 Task: Add a signature Jose Hernandez containing Have a great National Environment Day, Jose Hernandez to email address softage.8@softage.net and add a folder Software development
Action: Mouse moved to (54, 103)
Screenshot: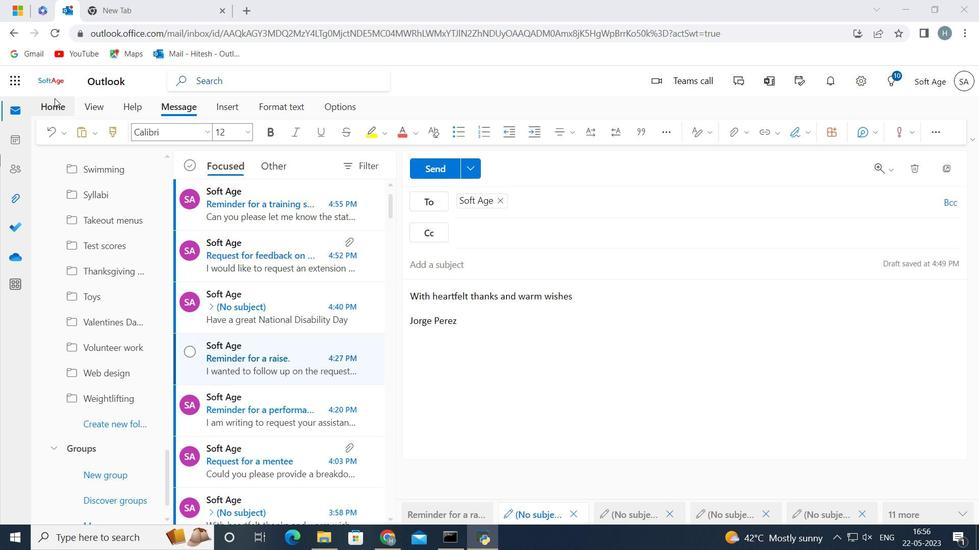 
Action: Mouse pressed left at (54, 103)
Screenshot: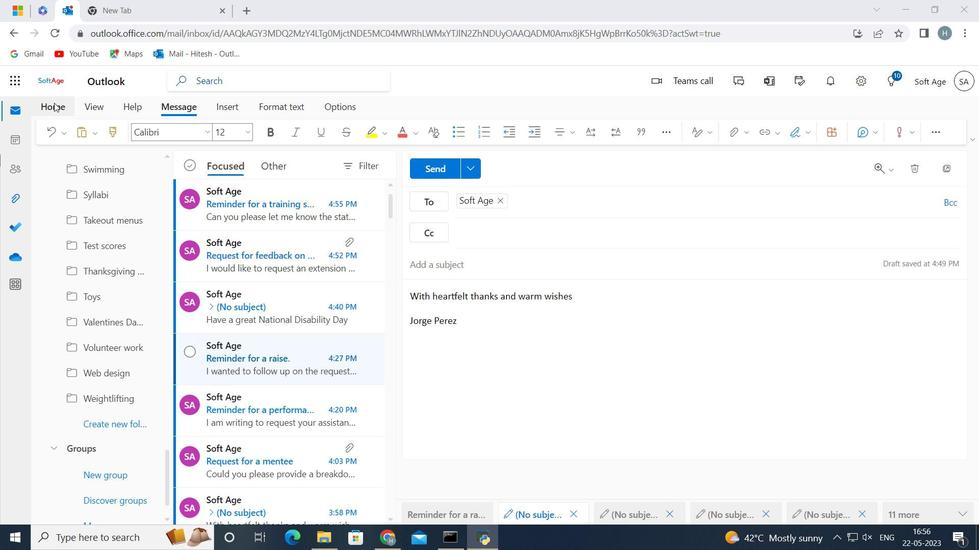 
Action: Mouse moved to (111, 127)
Screenshot: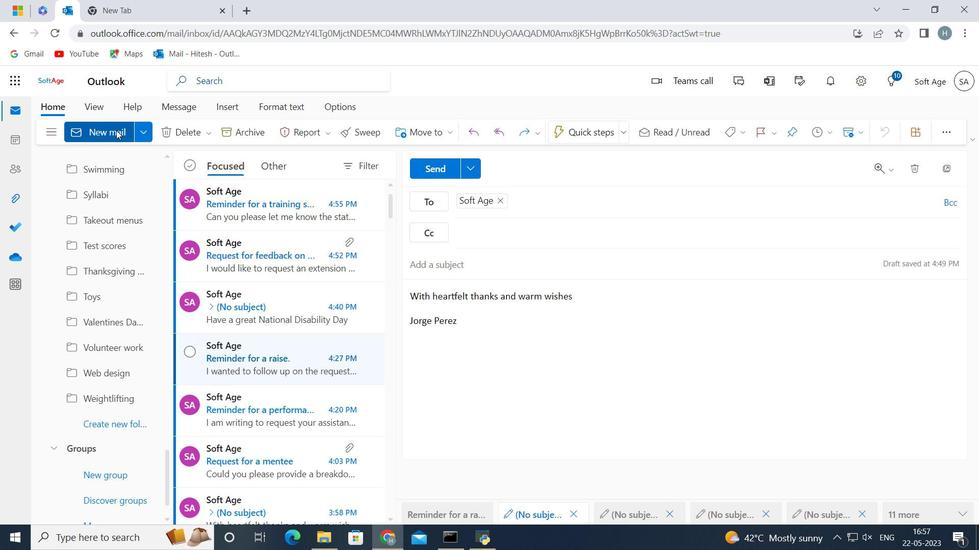 
Action: Mouse pressed left at (111, 127)
Screenshot: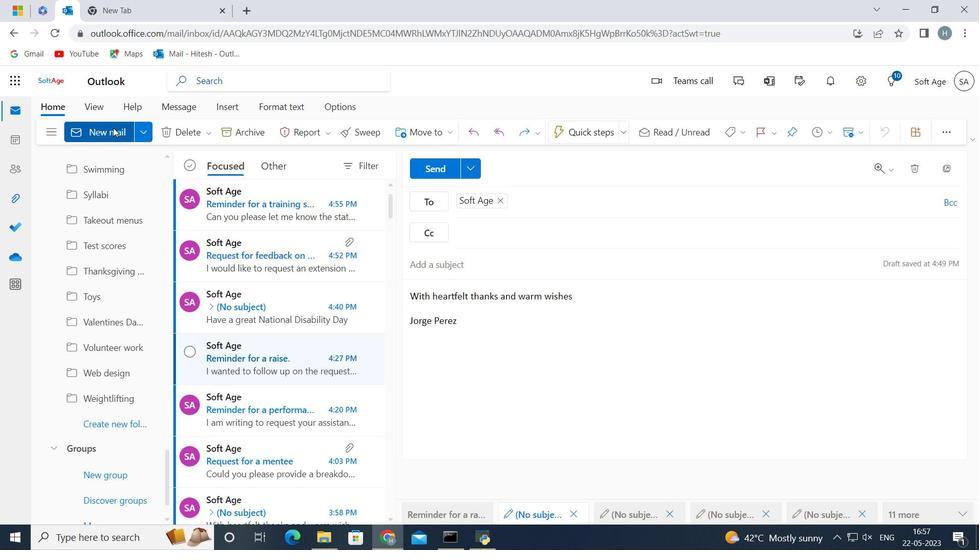 
Action: Mouse moved to (803, 132)
Screenshot: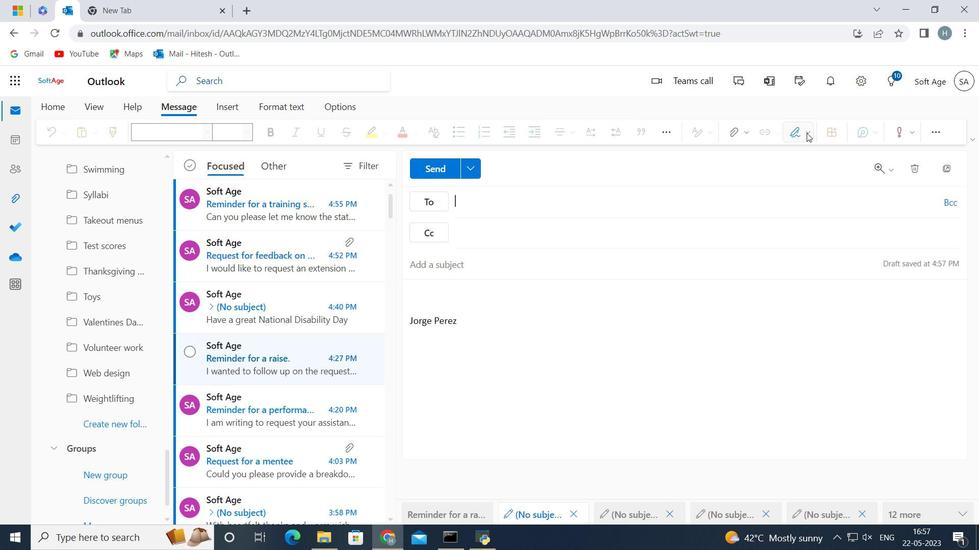 
Action: Mouse pressed left at (803, 132)
Screenshot: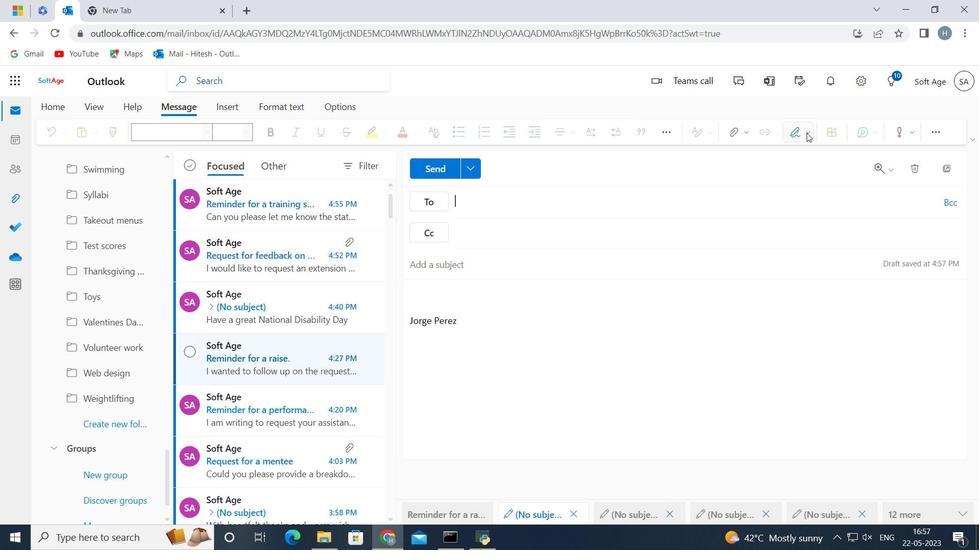 
Action: Mouse moved to (785, 181)
Screenshot: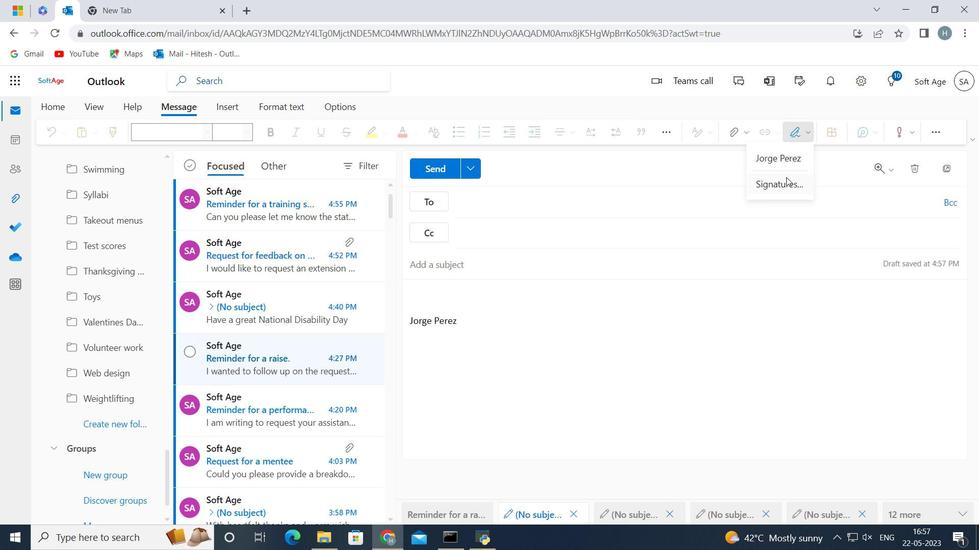 
Action: Mouse pressed left at (785, 181)
Screenshot: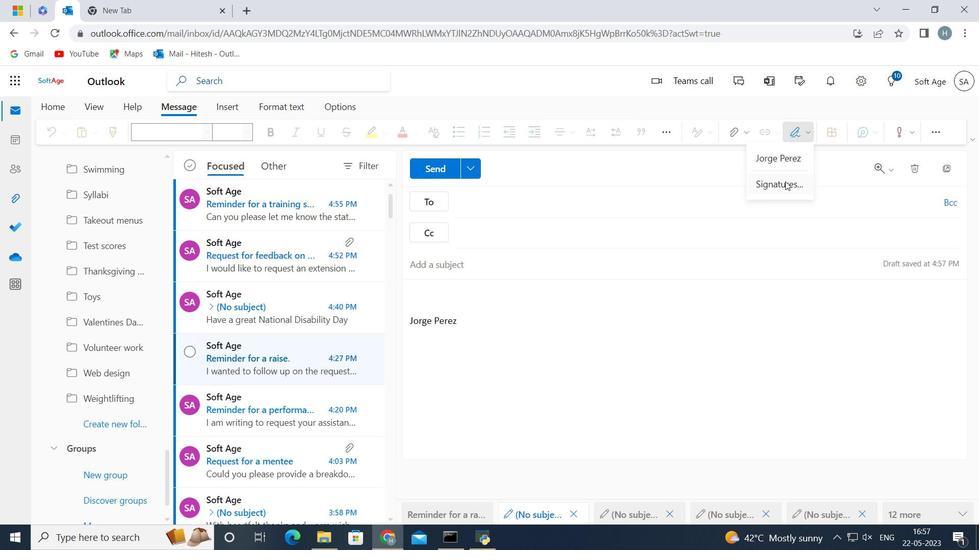 
Action: Mouse moved to (745, 230)
Screenshot: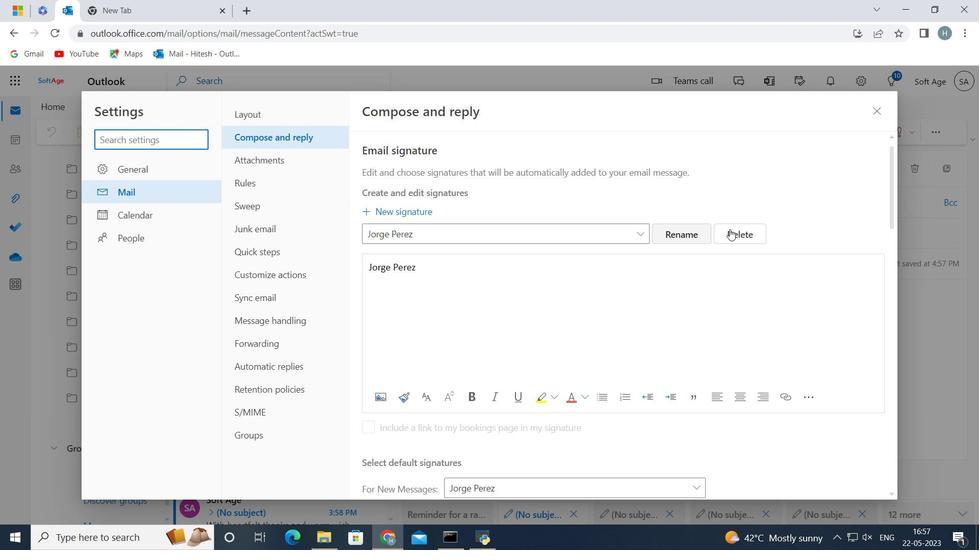 
Action: Mouse pressed left at (745, 230)
Screenshot: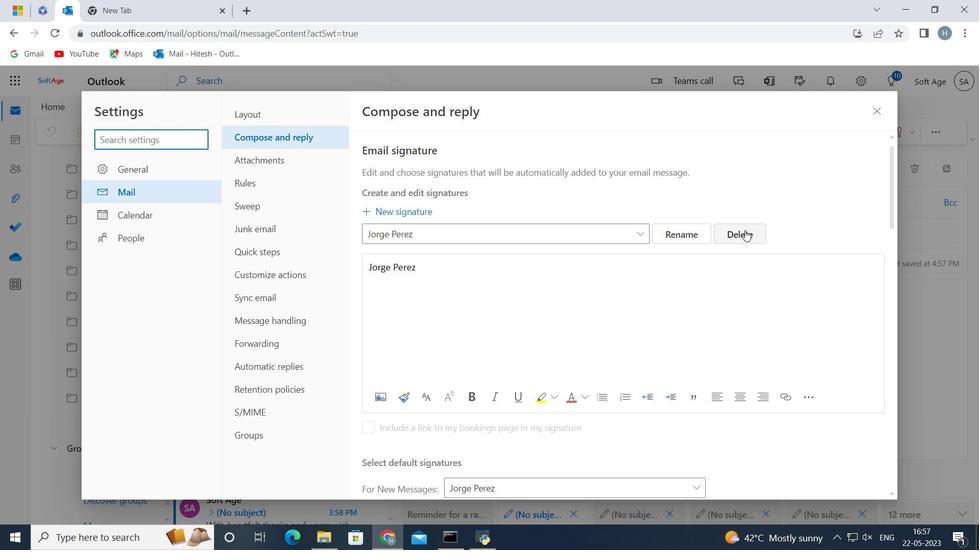 
Action: Mouse moved to (626, 233)
Screenshot: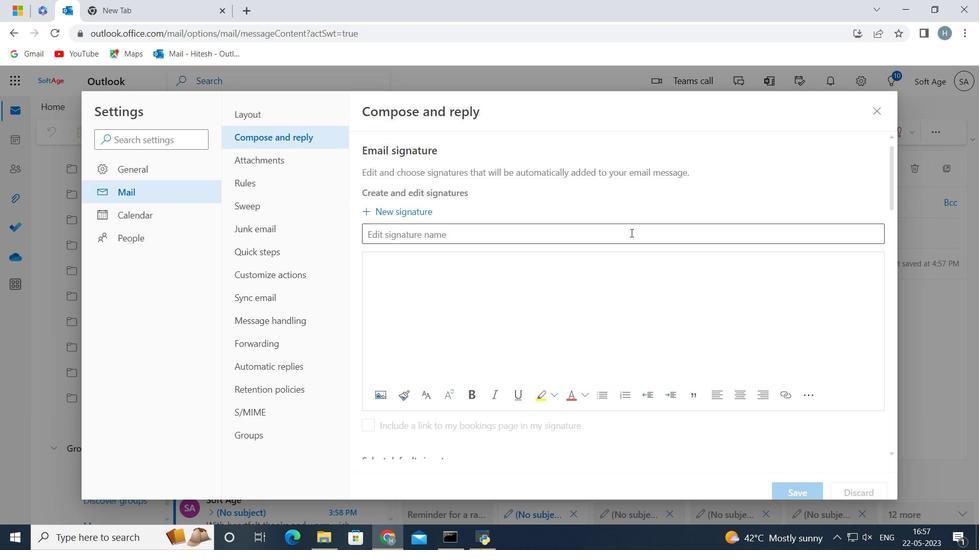 
Action: Mouse pressed left at (626, 233)
Screenshot: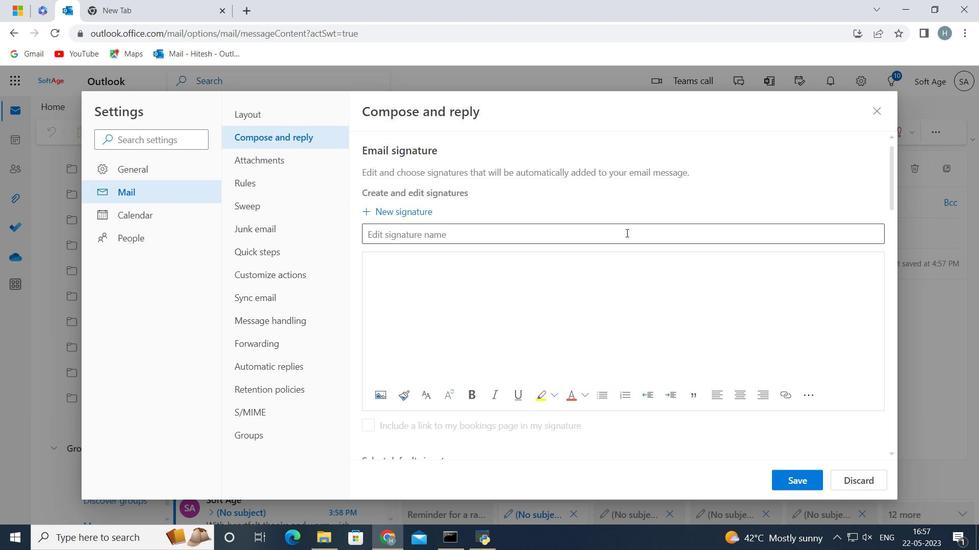
Action: Key pressed <Key.shift>Jose<Key.space><Key.shift>Hernandez<Key.space>
Screenshot: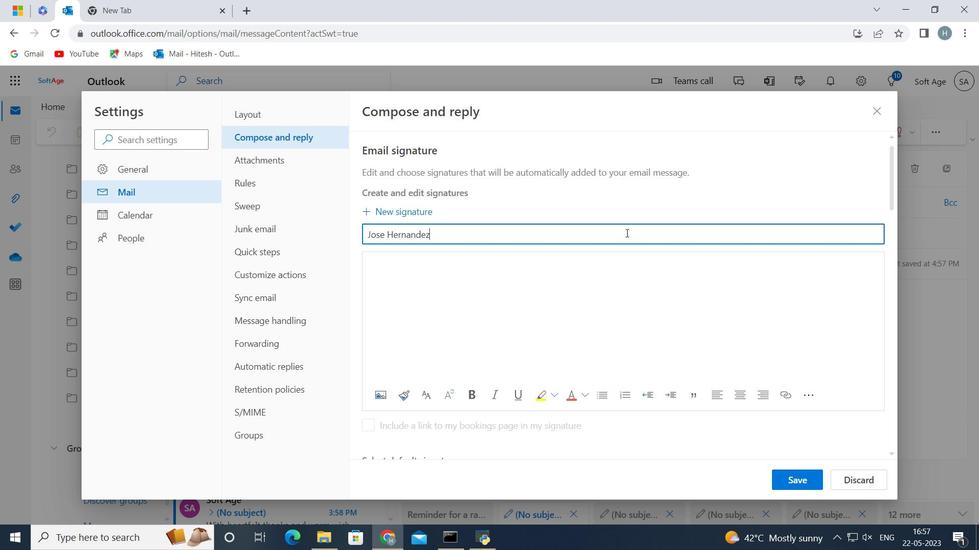 
Action: Mouse moved to (475, 272)
Screenshot: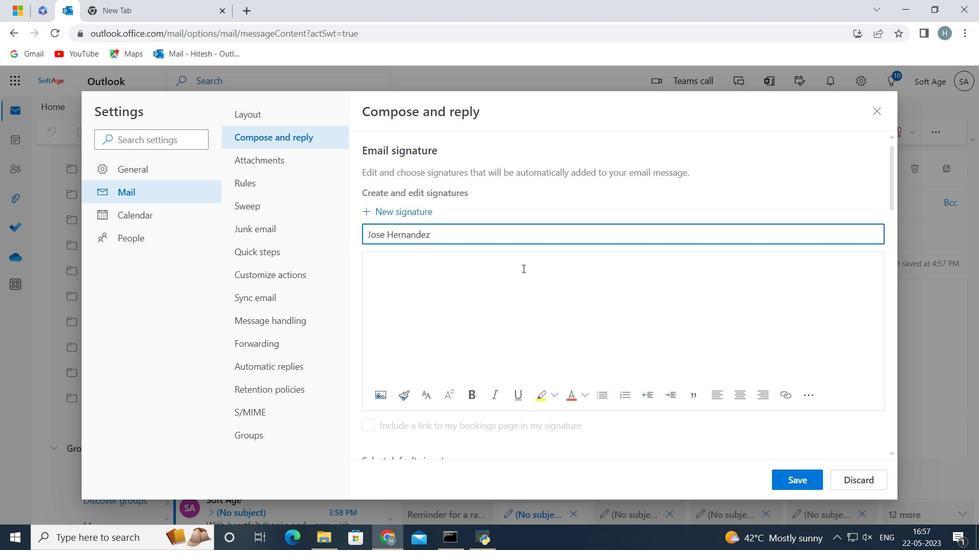 
Action: Mouse pressed left at (475, 272)
Screenshot: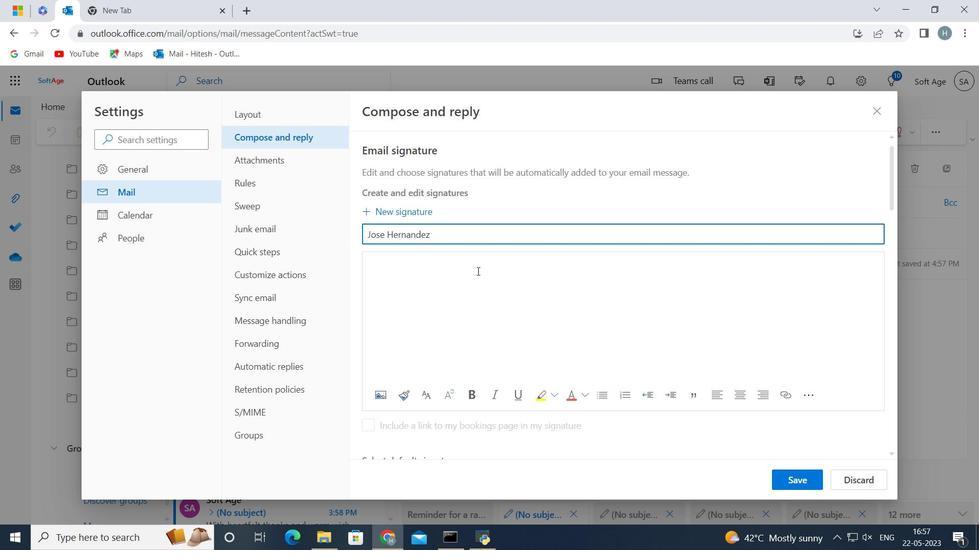
Action: Key pressed <Key.shift><Key.shift><Key.shift><Key.shift>Jose<Key.space><Key.shift><Key.shift><Key.shift><Key.shift><Key.shift><Key.shift><Key.shift>Hernandez
Screenshot: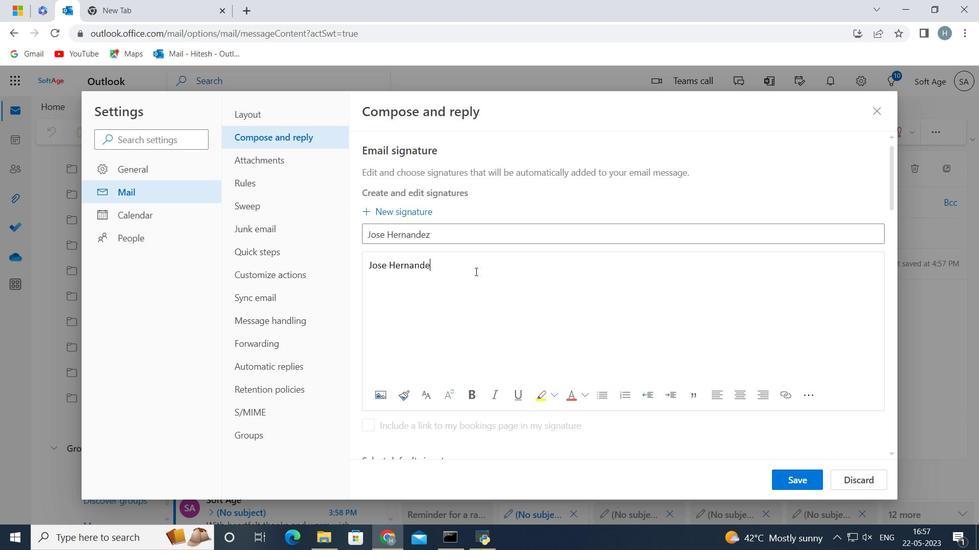 
Action: Mouse moved to (784, 475)
Screenshot: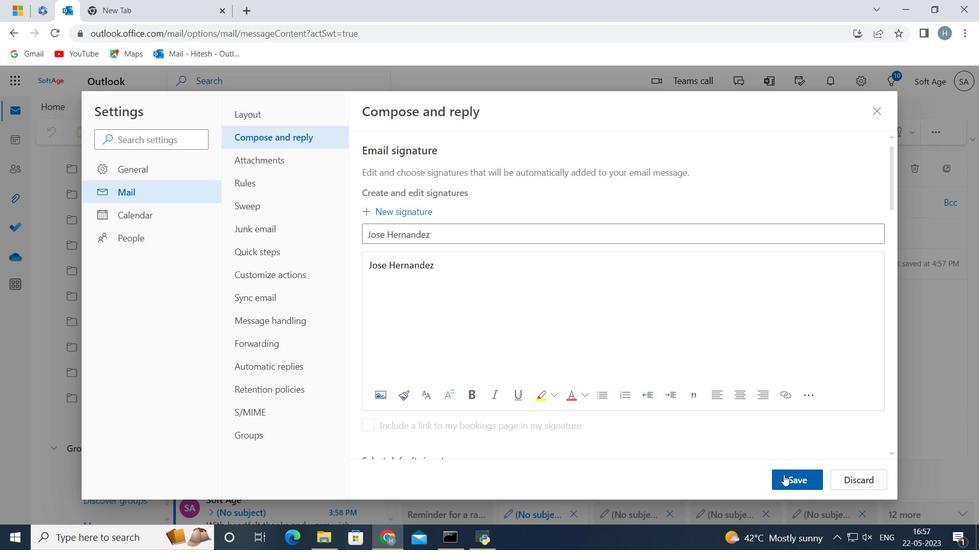 
Action: Mouse pressed left at (784, 475)
Screenshot: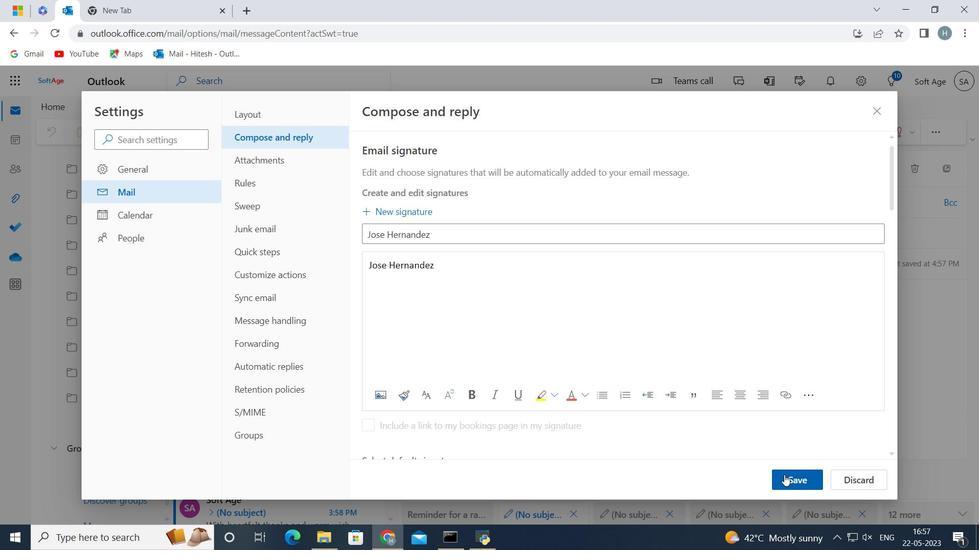 
Action: Mouse moved to (691, 307)
Screenshot: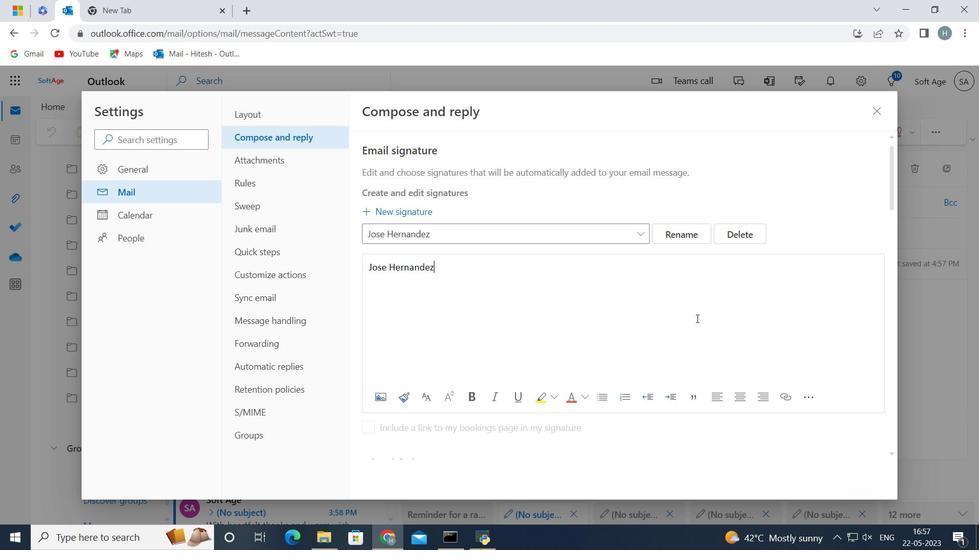 
Action: Mouse scrolled (691, 307) with delta (0, 0)
Screenshot: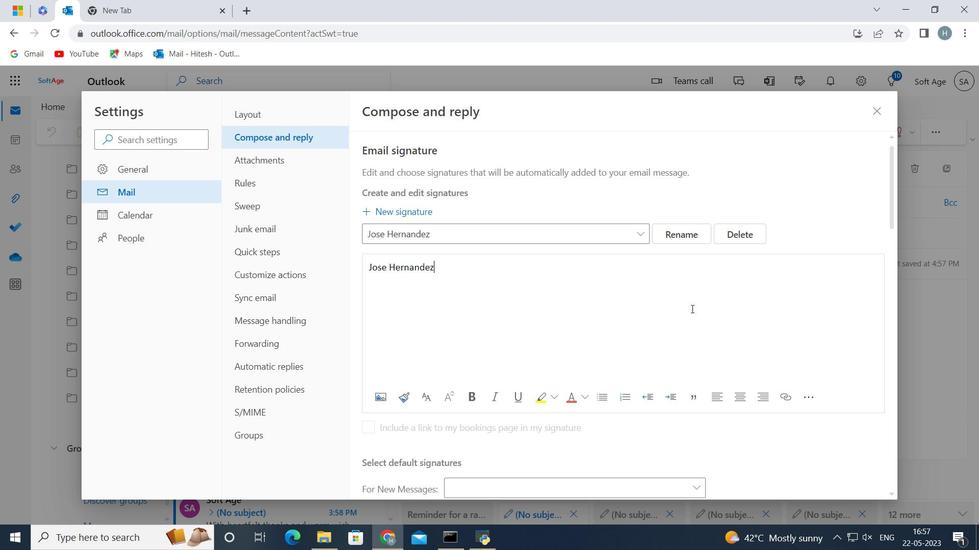 
Action: Mouse scrolled (691, 307) with delta (0, 0)
Screenshot: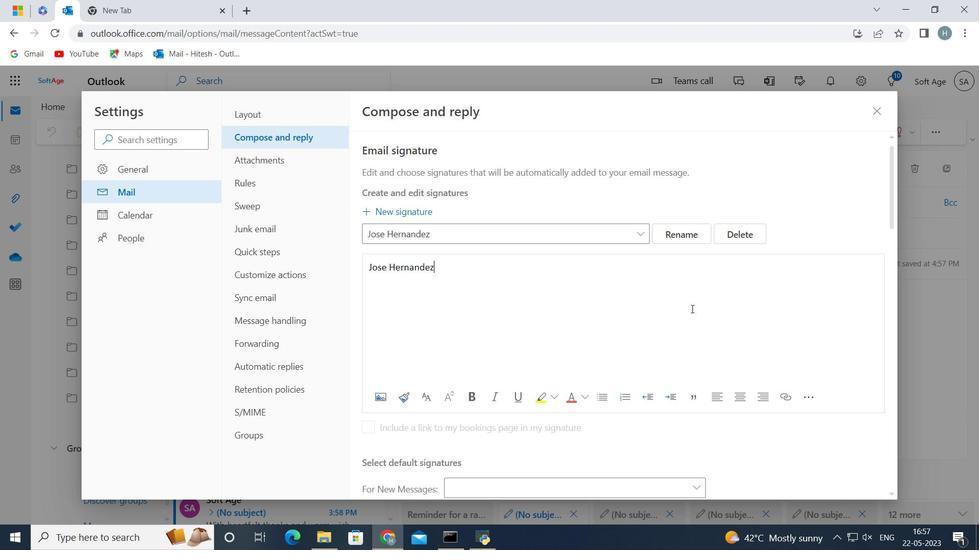 
Action: Mouse scrolled (691, 307) with delta (0, 0)
Screenshot: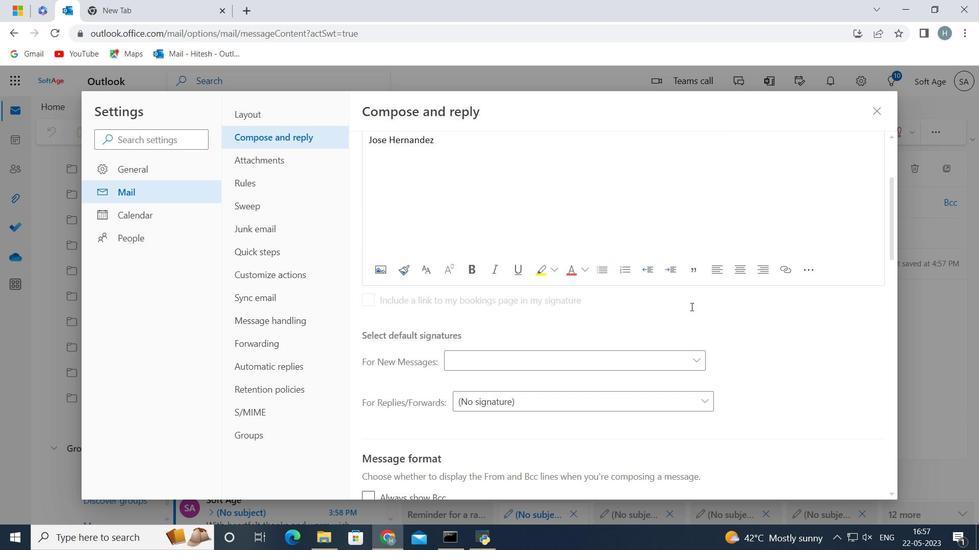
Action: Mouse scrolled (691, 307) with delta (0, 0)
Screenshot: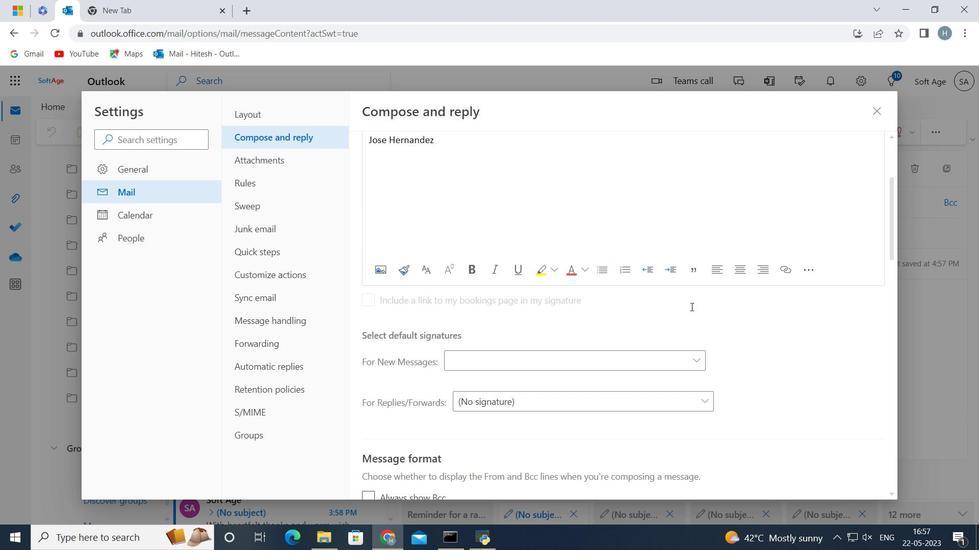 
Action: Mouse moved to (684, 232)
Screenshot: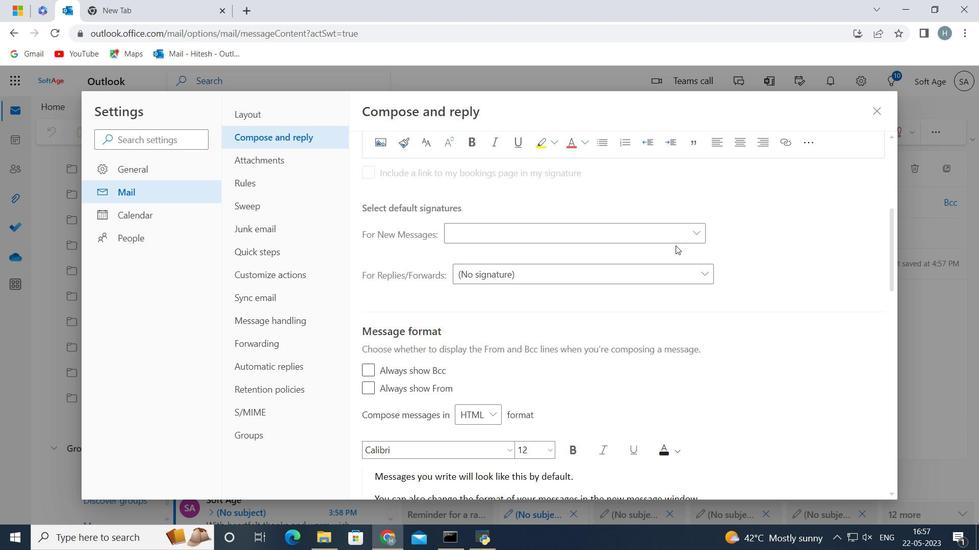 
Action: Mouse pressed left at (684, 232)
Screenshot: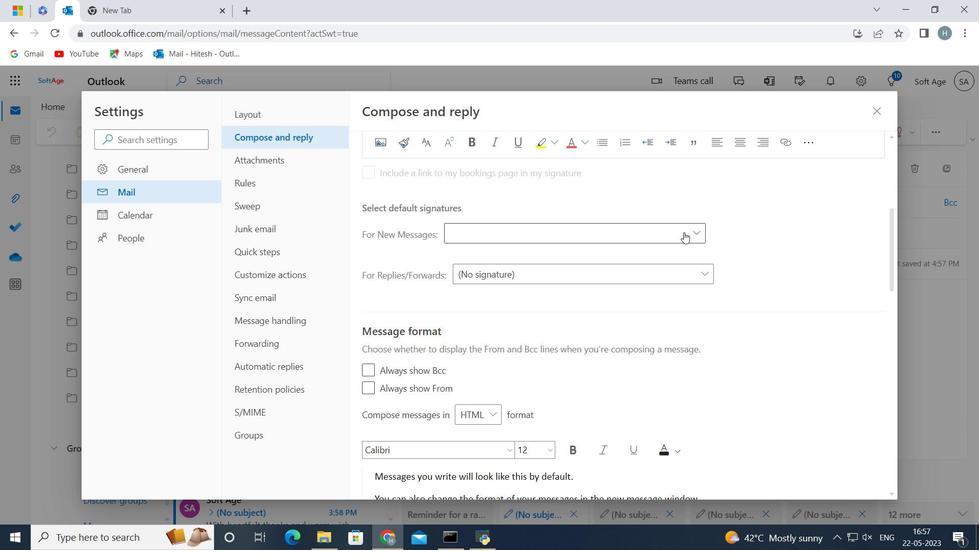 
Action: Mouse moved to (665, 280)
Screenshot: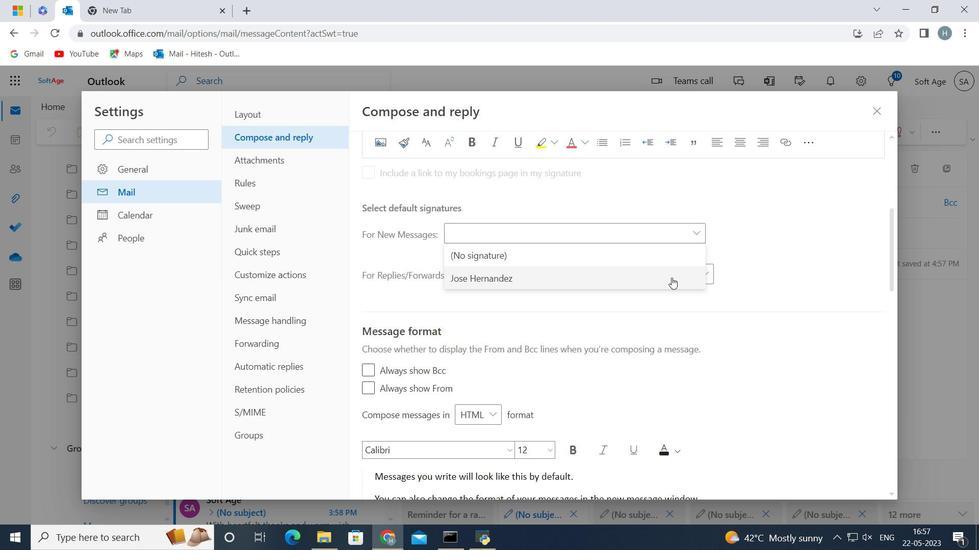 
Action: Mouse pressed left at (665, 280)
Screenshot: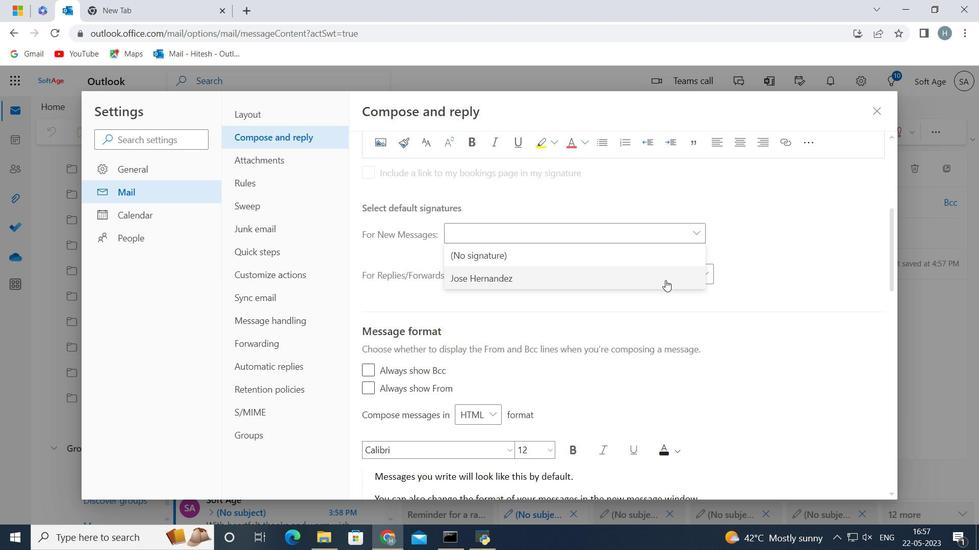 
Action: Mouse moved to (781, 478)
Screenshot: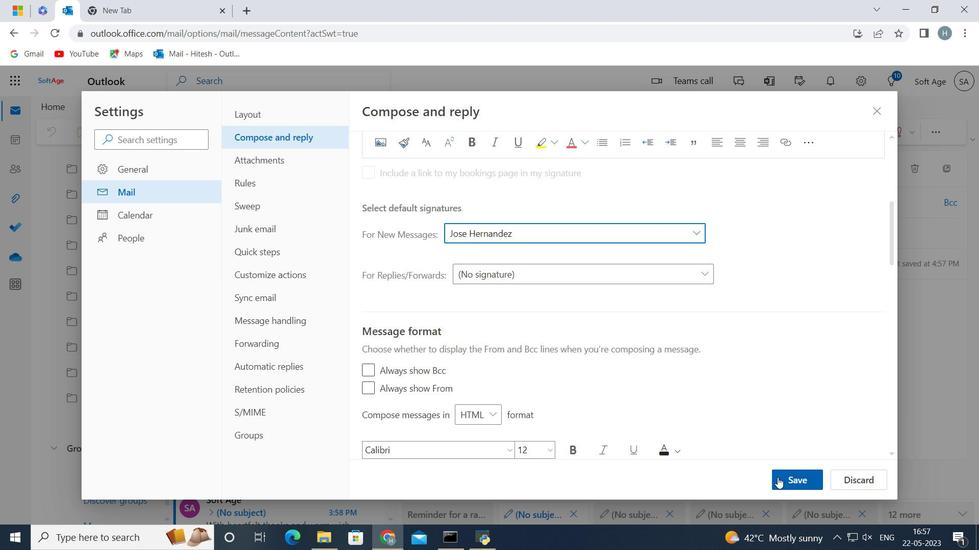 
Action: Mouse pressed left at (781, 478)
Screenshot: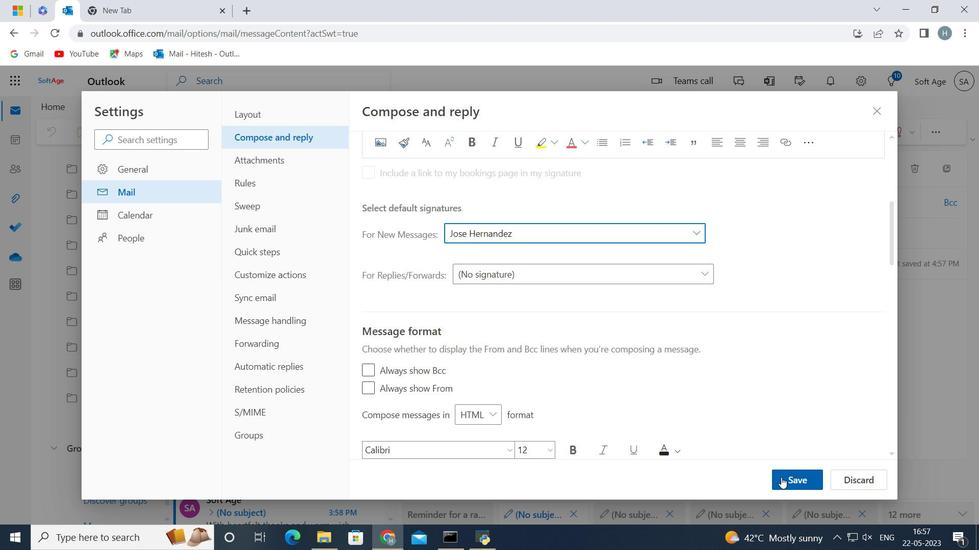 
Action: Mouse moved to (879, 110)
Screenshot: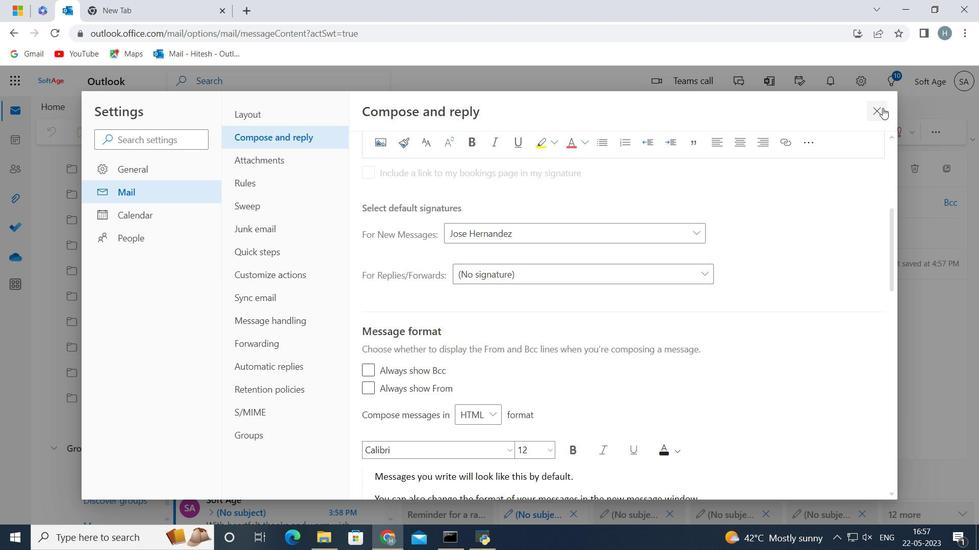 
Action: Mouse pressed left at (879, 110)
Screenshot: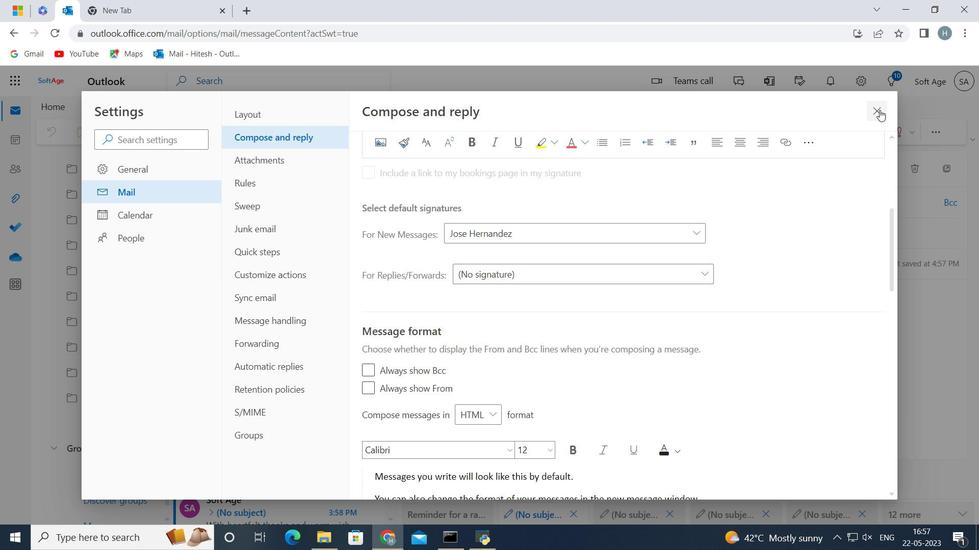 
Action: Mouse moved to (476, 325)
Screenshot: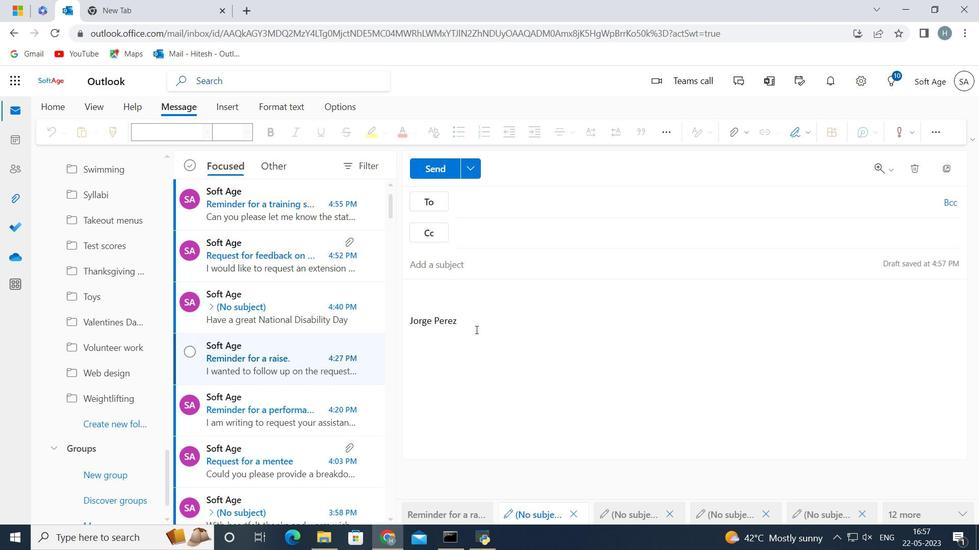 
Action: Mouse pressed left at (476, 325)
Screenshot: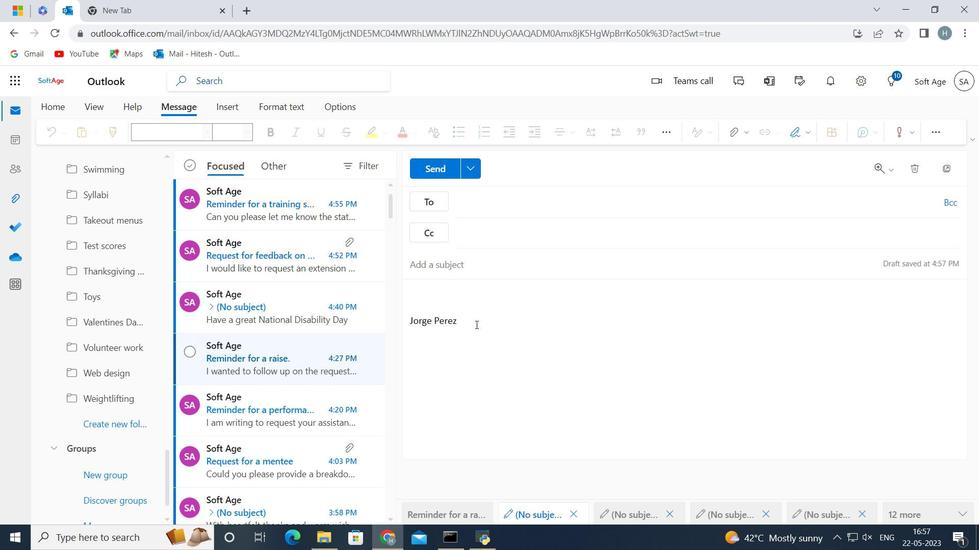 
Action: Key pressed <Key.backspace><Key.backspace><Key.backspace><Key.backspace><Key.backspace><Key.backspace><Key.backspace><Key.backspace><Key.backspace><Key.backspace><Key.backspace><Key.backspace><Key.backspace><Key.backspace><Key.backspace><Key.backspace><Key.backspace><Key.shift>Have<Key.space>a<Key.space>great<Key.space><Key.shift>National<Key.space><Key.shift>Envor<Key.backspace><Key.backspace>ironmental<Key.space><Key.shift>Day<Key.space>
Screenshot: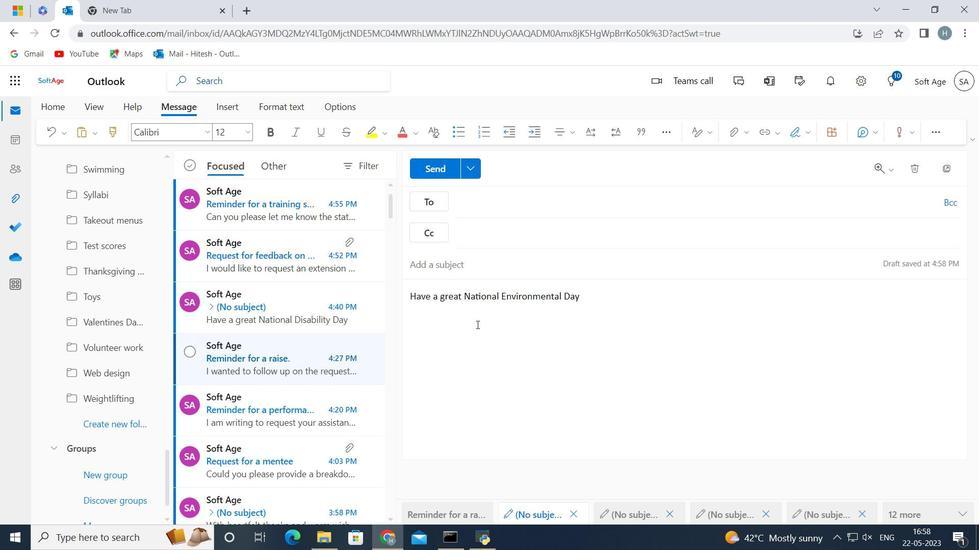 
Action: Mouse moved to (808, 136)
Screenshot: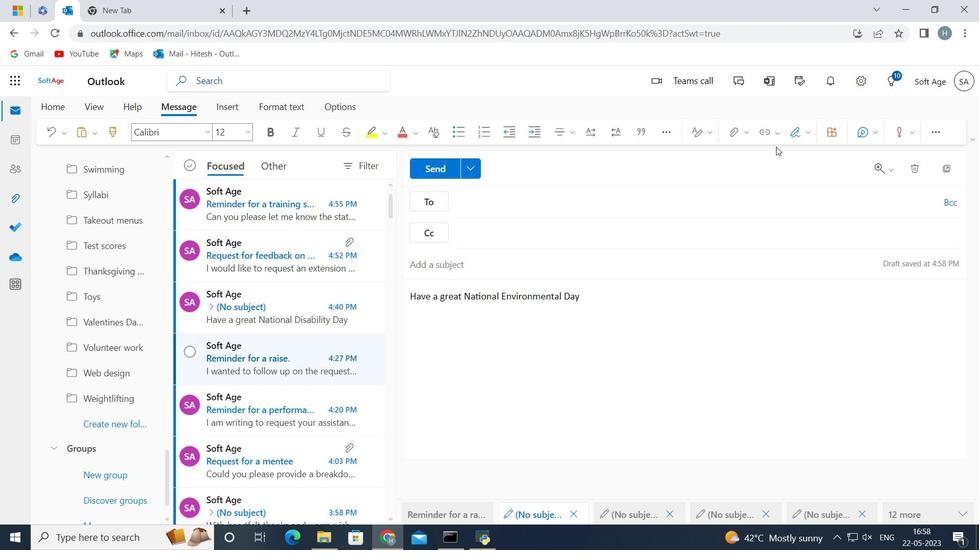 
Action: Mouse pressed left at (808, 136)
Screenshot: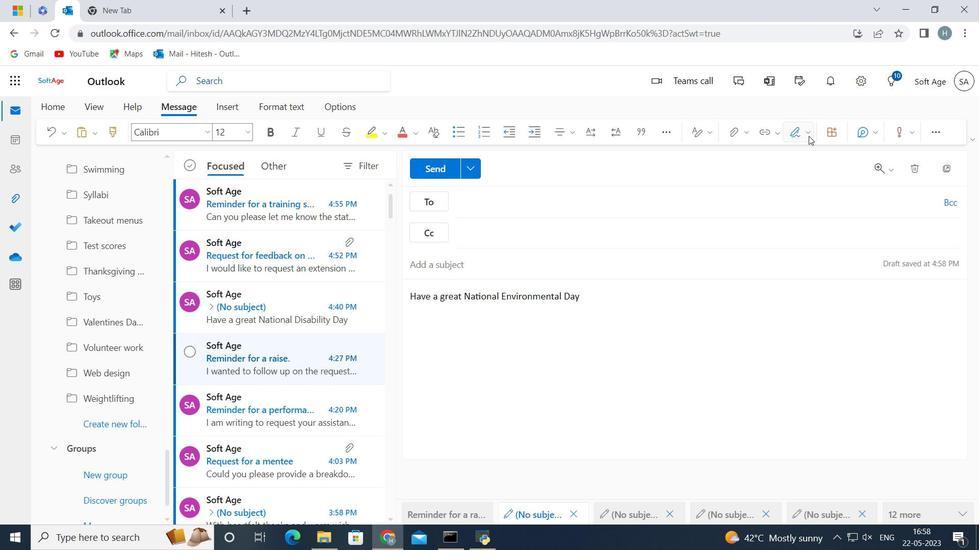 
Action: Mouse moved to (791, 159)
Screenshot: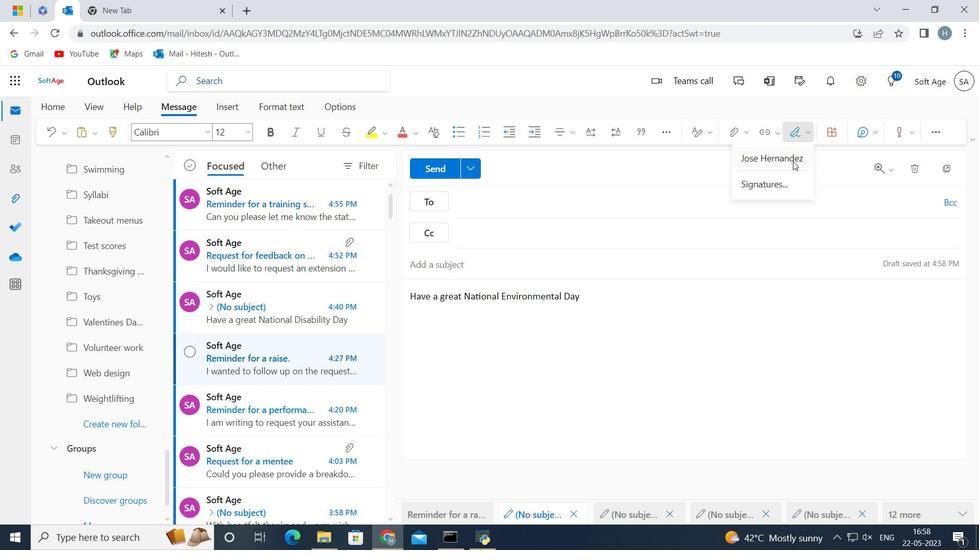 
Action: Mouse pressed left at (791, 159)
Screenshot: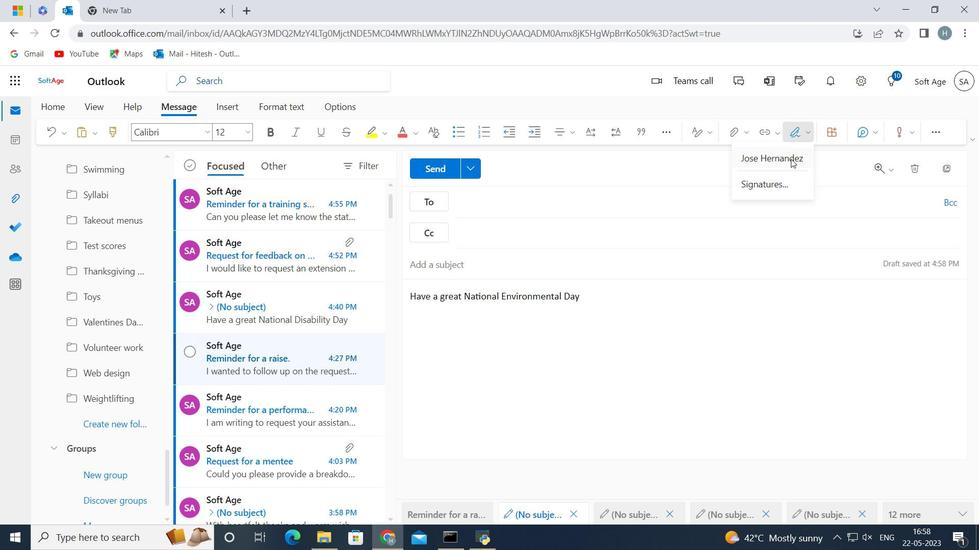 
Action: Mouse moved to (508, 203)
Screenshot: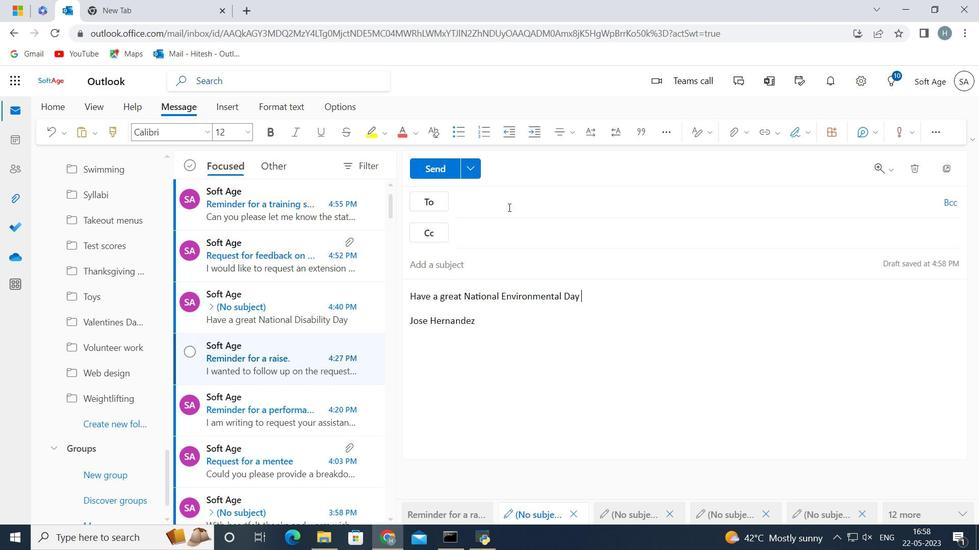 
Action: Mouse pressed left at (508, 203)
Screenshot: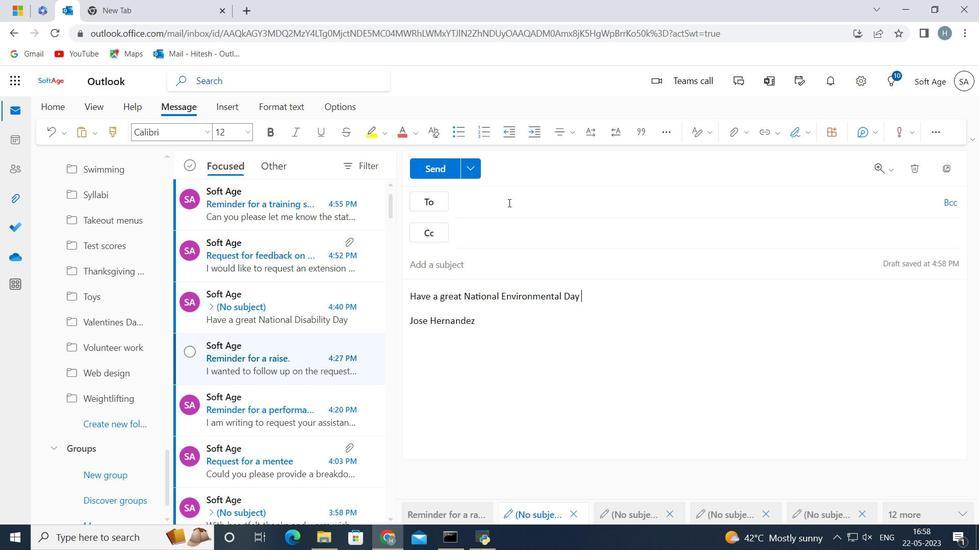 
Action: Mouse moved to (507, 202)
Screenshot: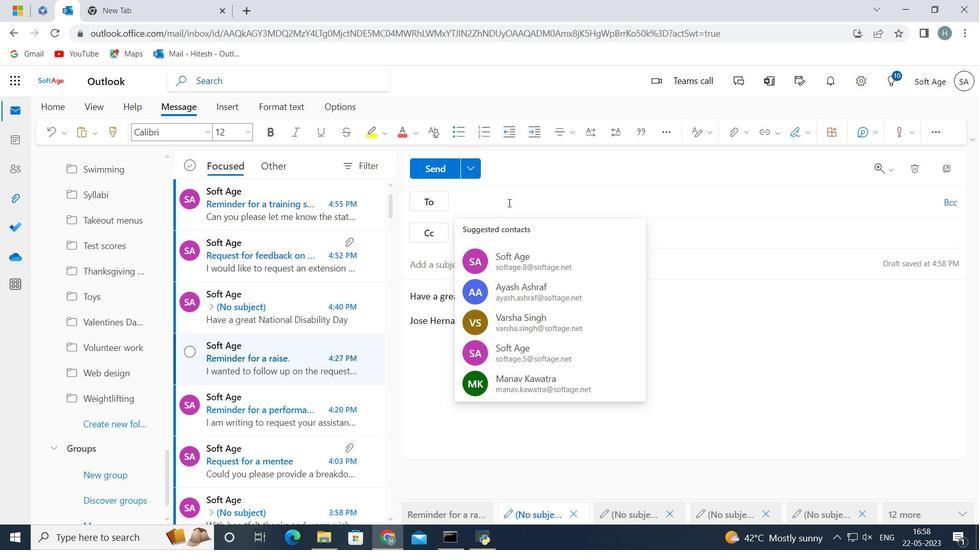 
Action: Key pressed softage.8<Key.shift>@softage.net
Screenshot: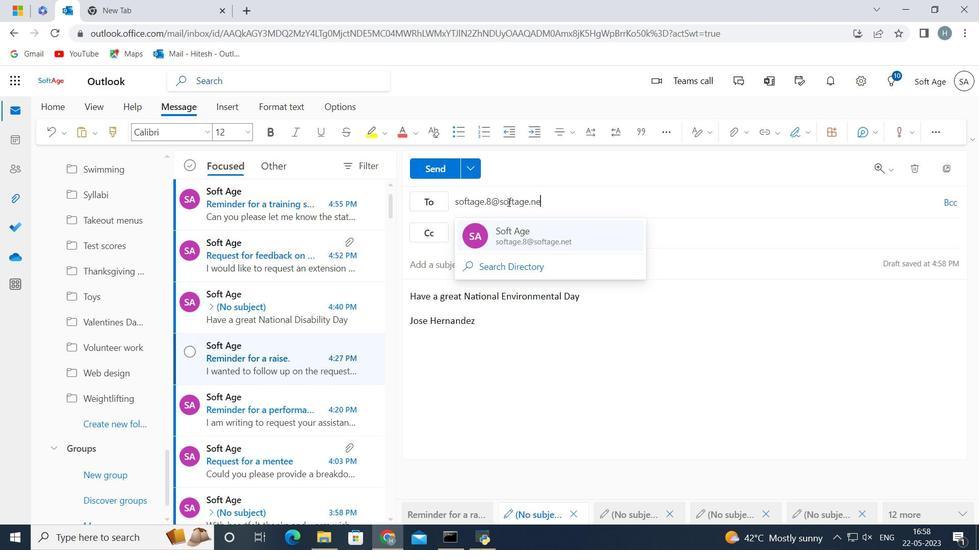 
Action: Mouse moved to (529, 230)
Screenshot: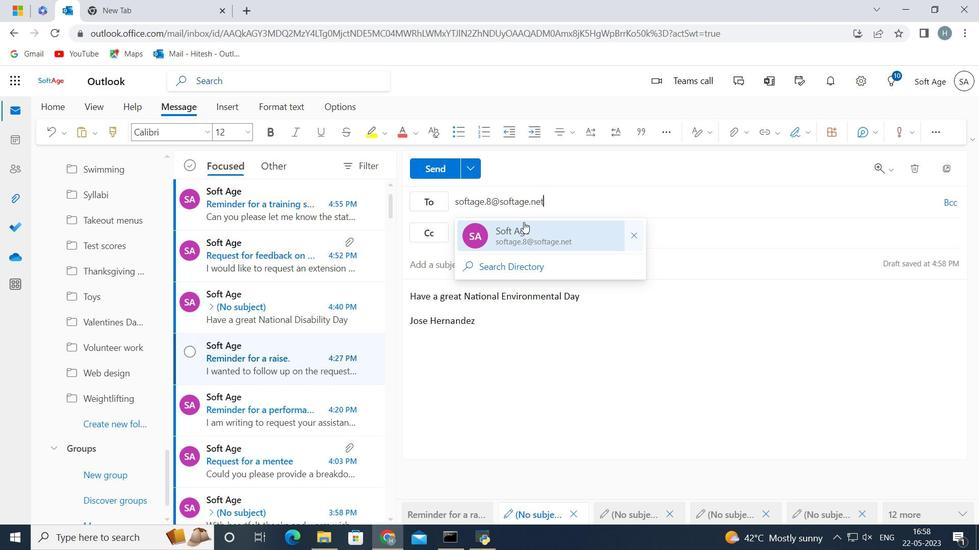 
Action: Mouse pressed left at (529, 230)
Screenshot: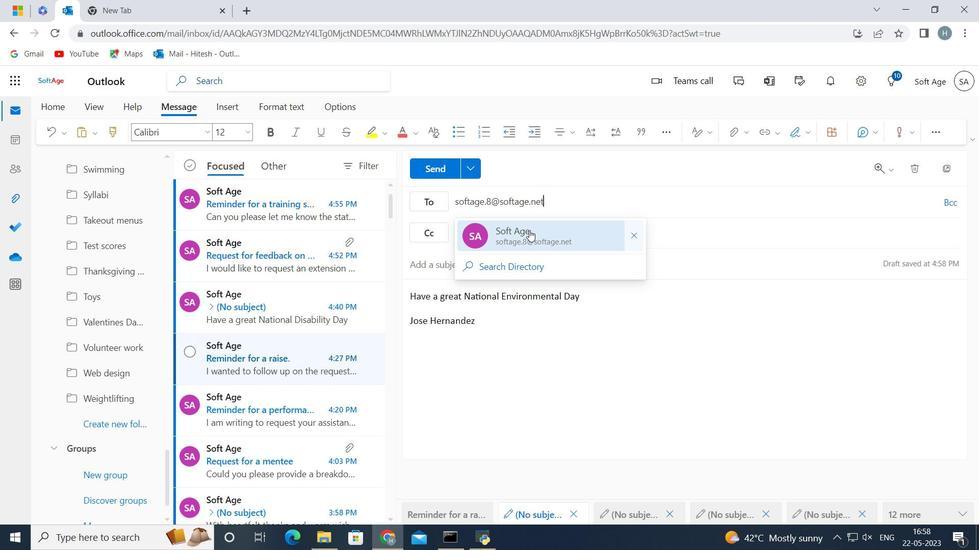 
Action: Mouse moved to (129, 423)
Screenshot: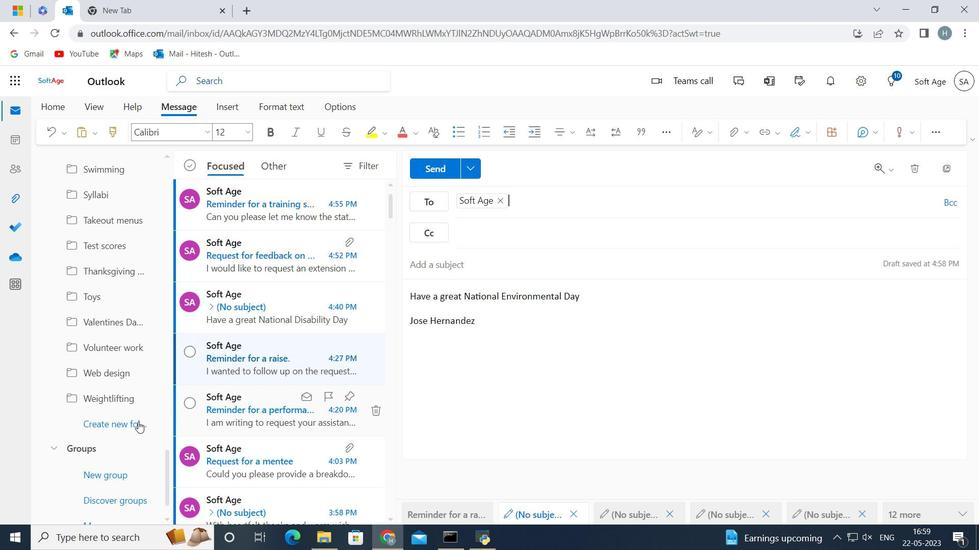 
Action: Mouse pressed left at (129, 423)
Screenshot: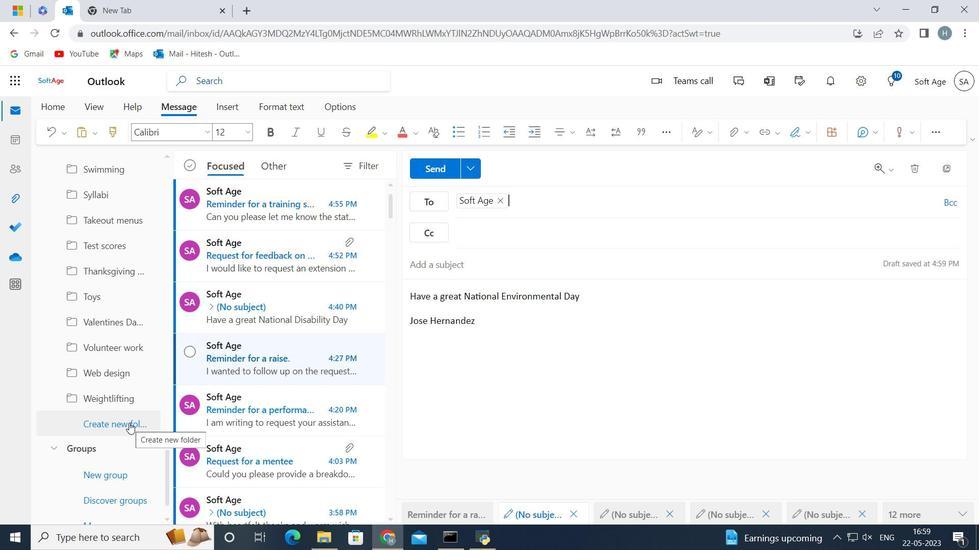 
Action: Key pressed <Key.shift>Software<Key.space>development
Screenshot: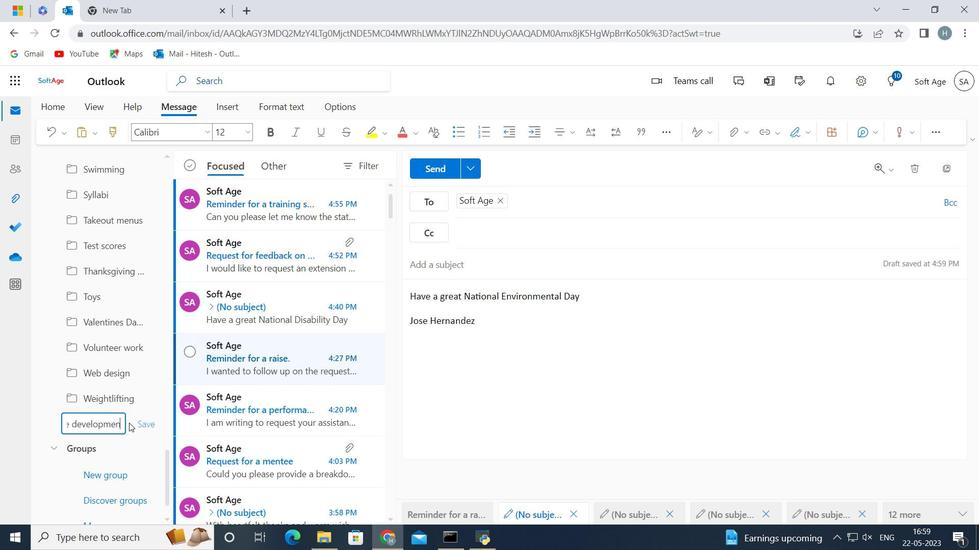 
Action: Mouse moved to (144, 422)
Screenshot: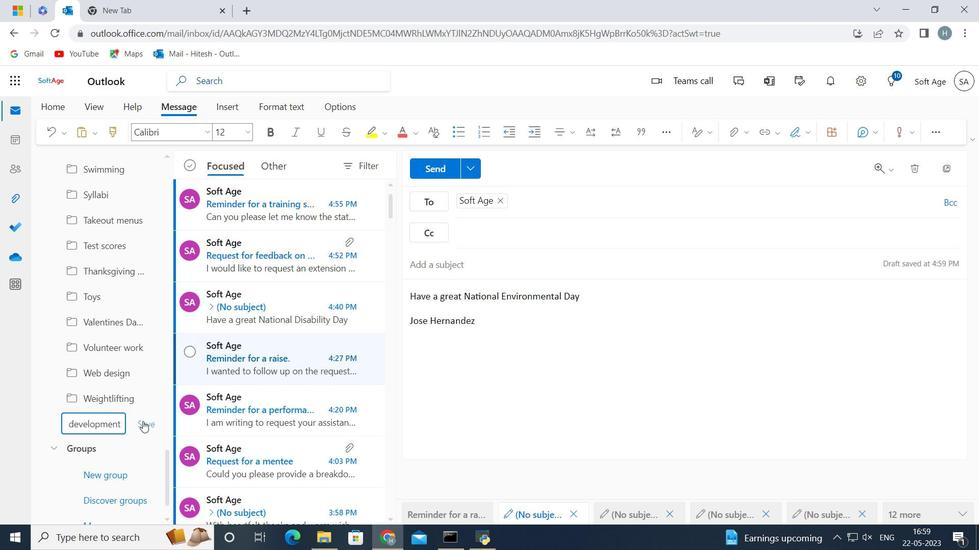 
Action: Mouse pressed left at (144, 422)
Screenshot: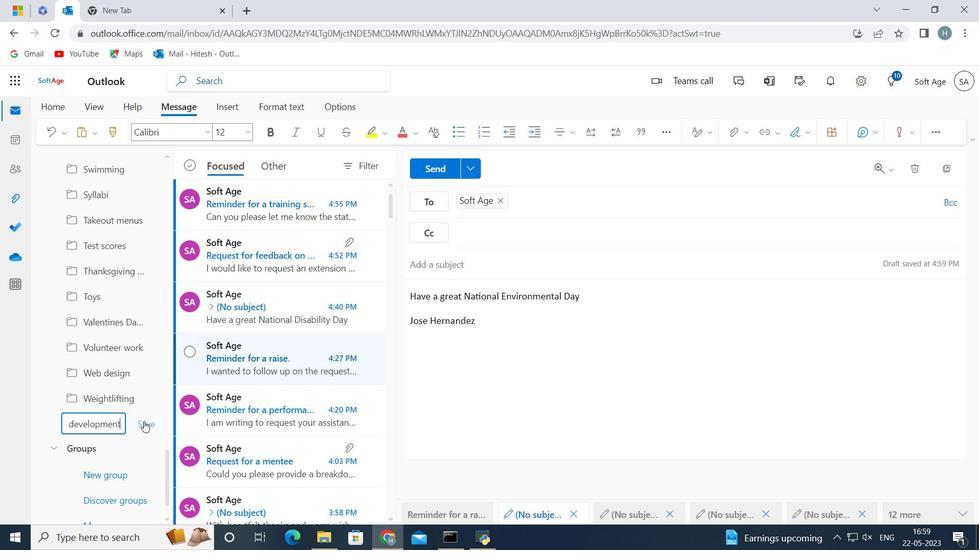 
Action: Mouse moved to (529, 361)
Screenshot: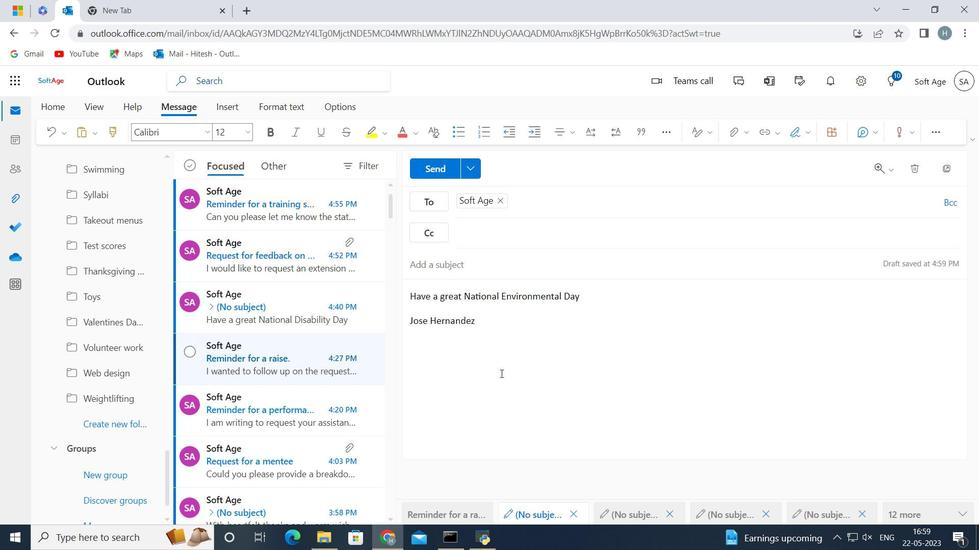 
